 Task: select a rule when a card is selectd in the board by anyone .
Action: Mouse moved to (973, 241)
Screenshot: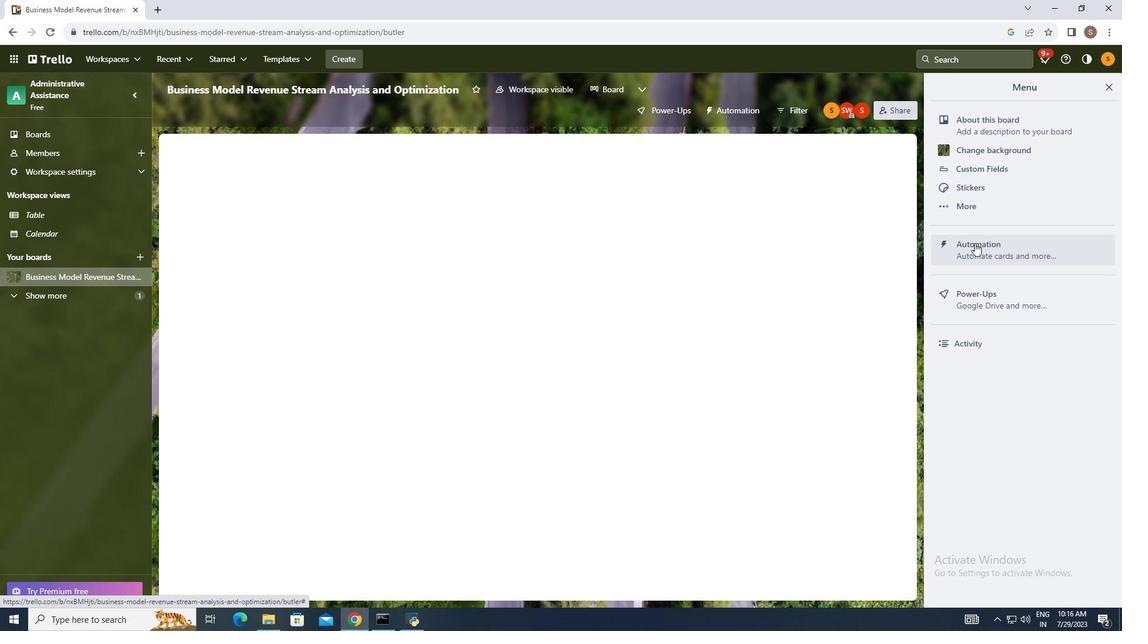 
Action: Mouse pressed left at (973, 241)
Screenshot: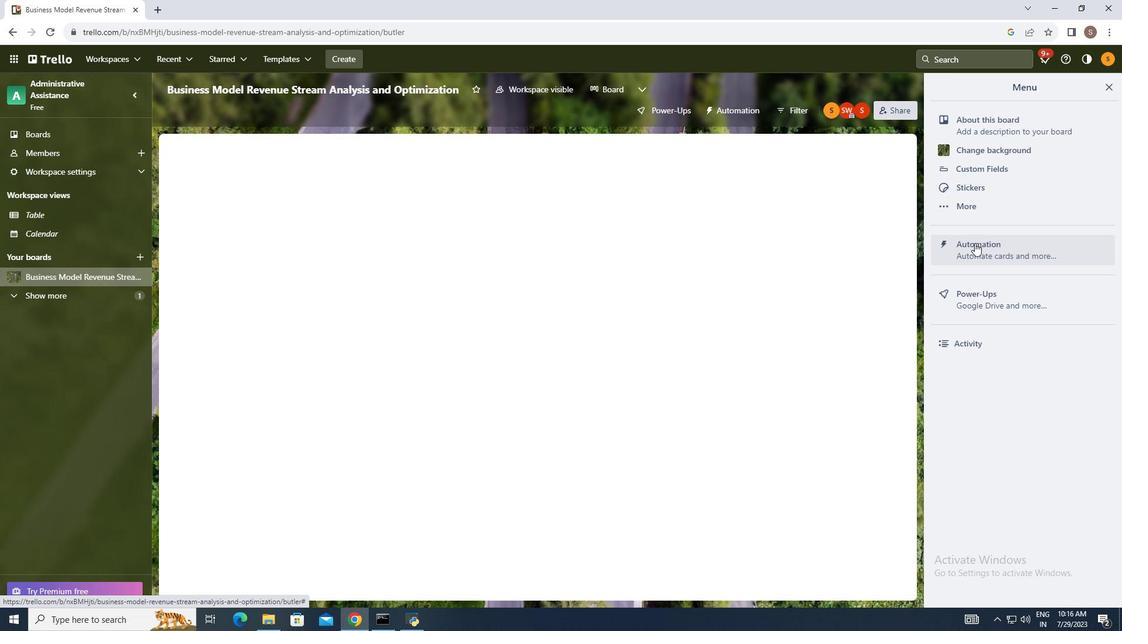 
Action: Mouse moved to (184, 212)
Screenshot: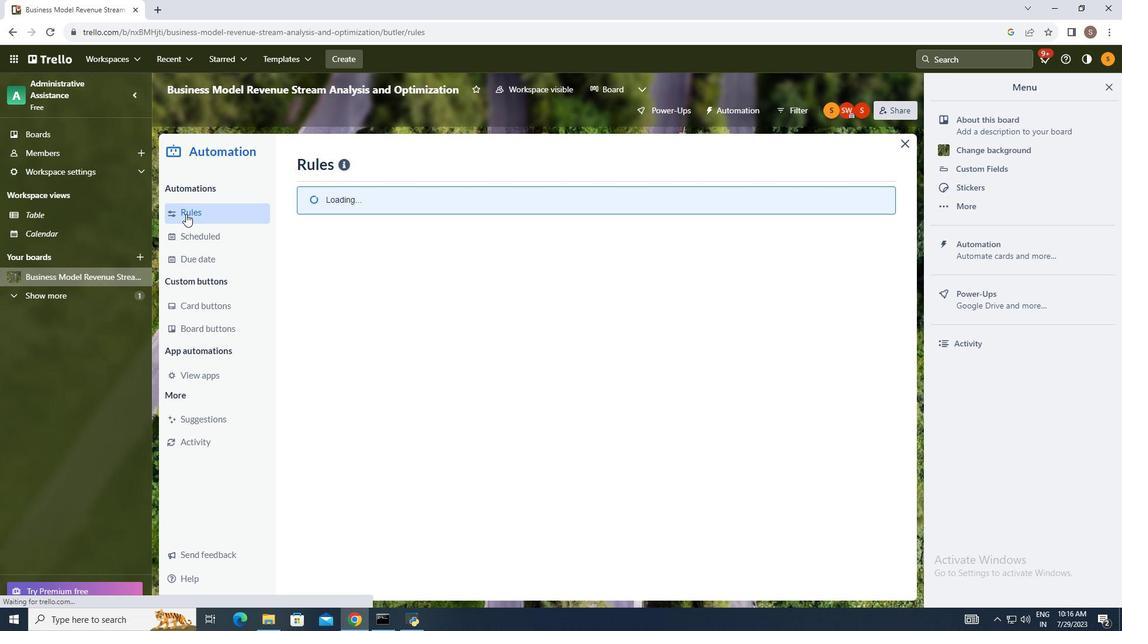 
Action: Mouse pressed left at (184, 212)
Screenshot: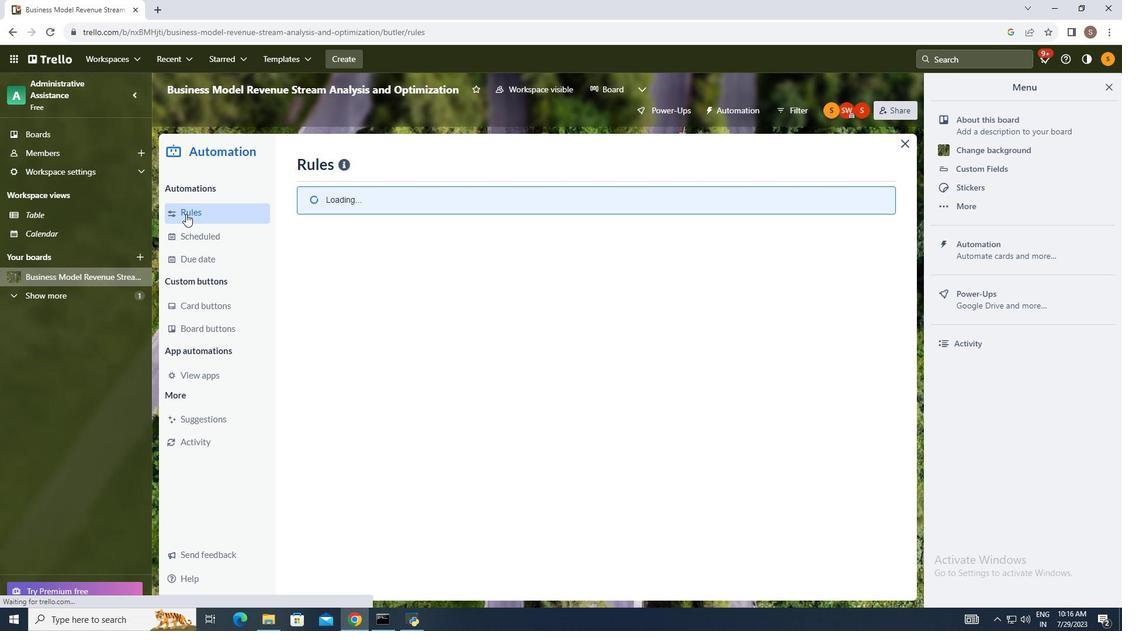 
Action: Mouse moved to (795, 164)
Screenshot: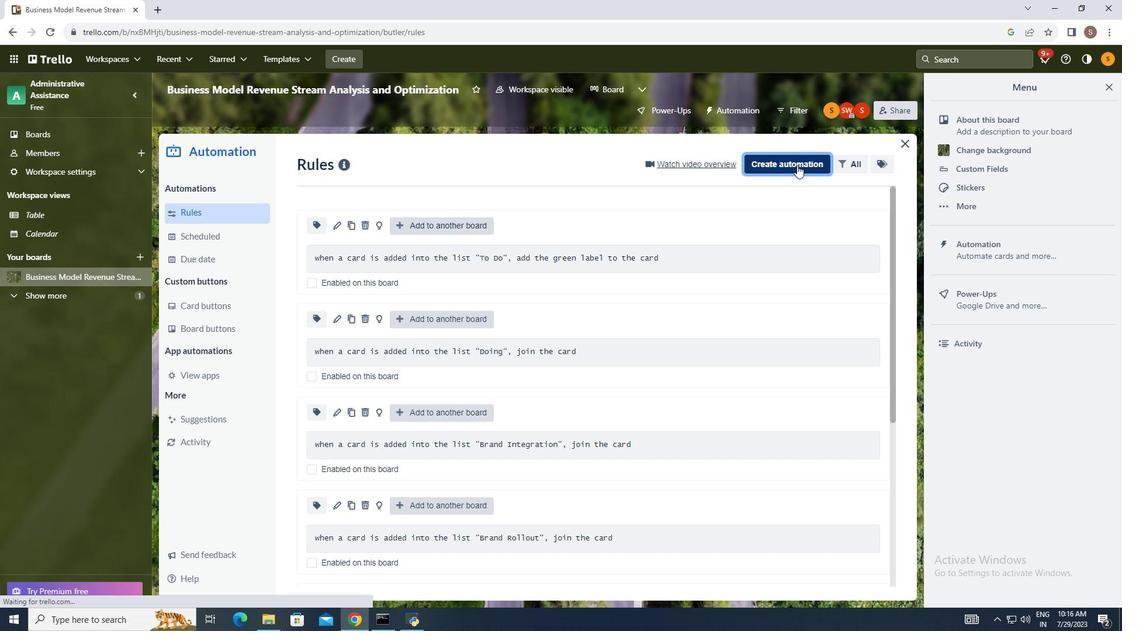 
Action: Mouse pressed left at (795, 164)
Screenshot: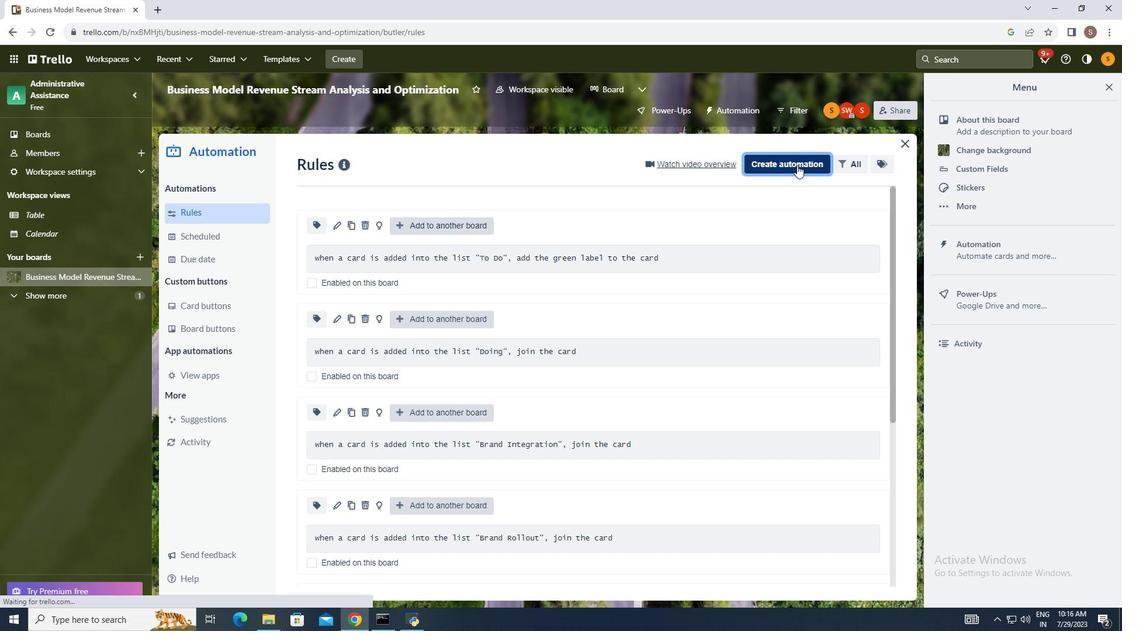 
Action: Mouse moved to (618, 277)
Screenshot: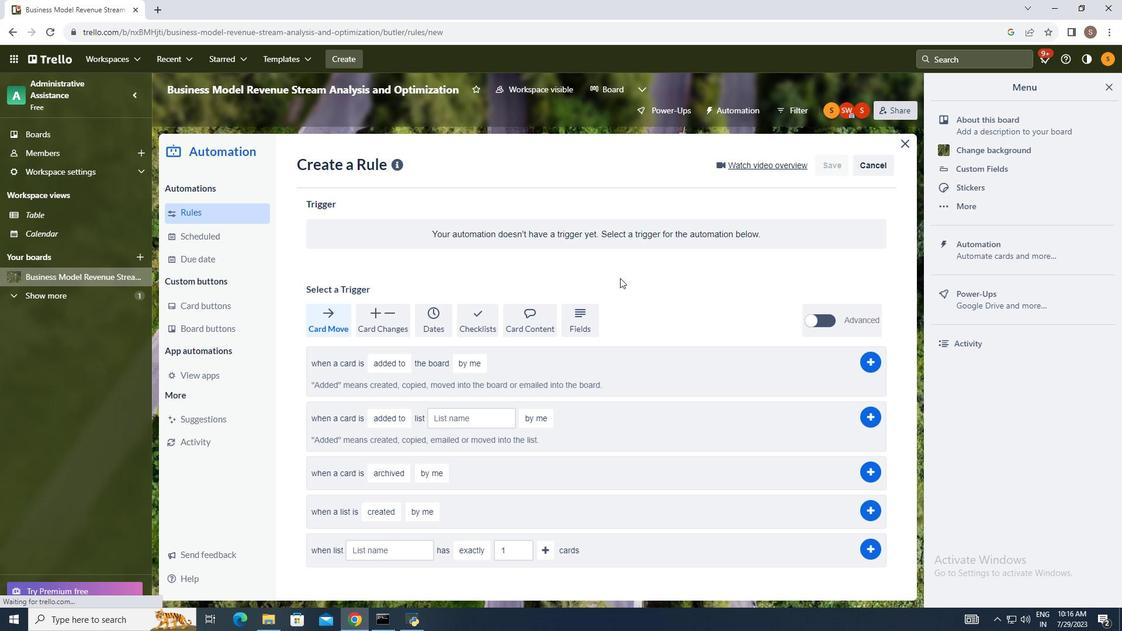 
Action: Mouse pressed left at (618, 277)
Screenshot: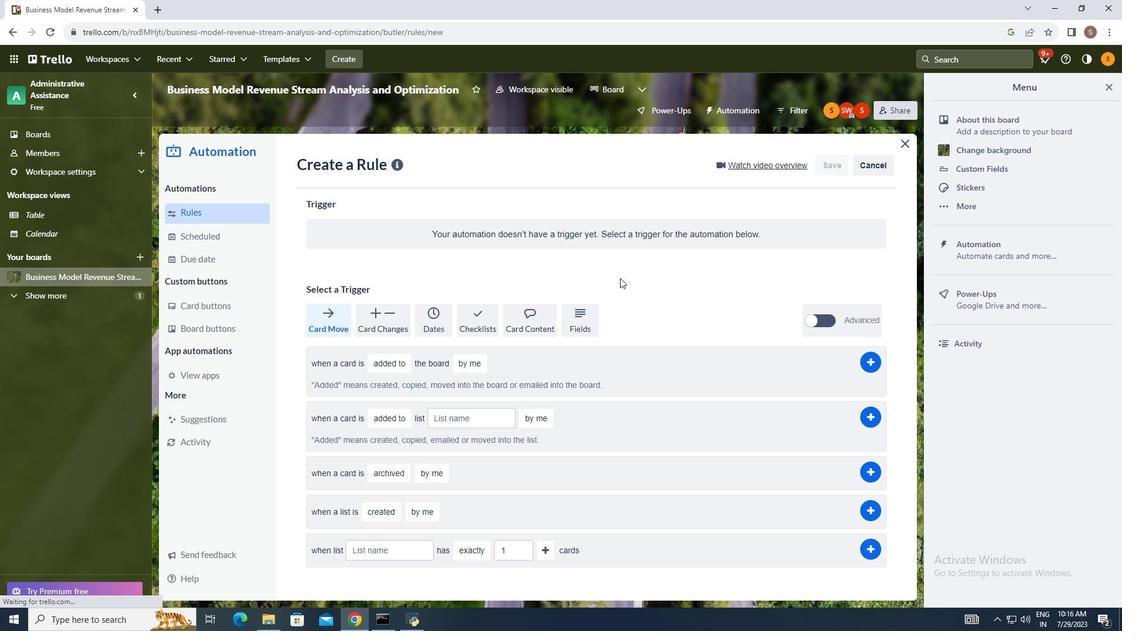 
Action: Mouse moved to (387, 364)
Screenshot: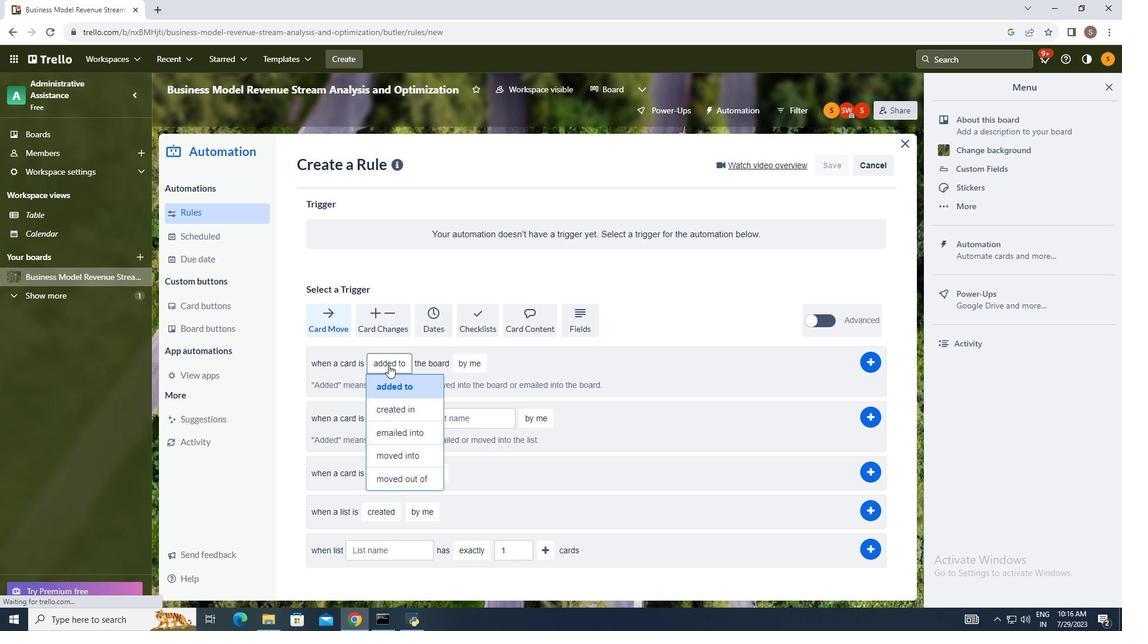 
Action: Mouse pressed left at (387, 364)
Screenshot: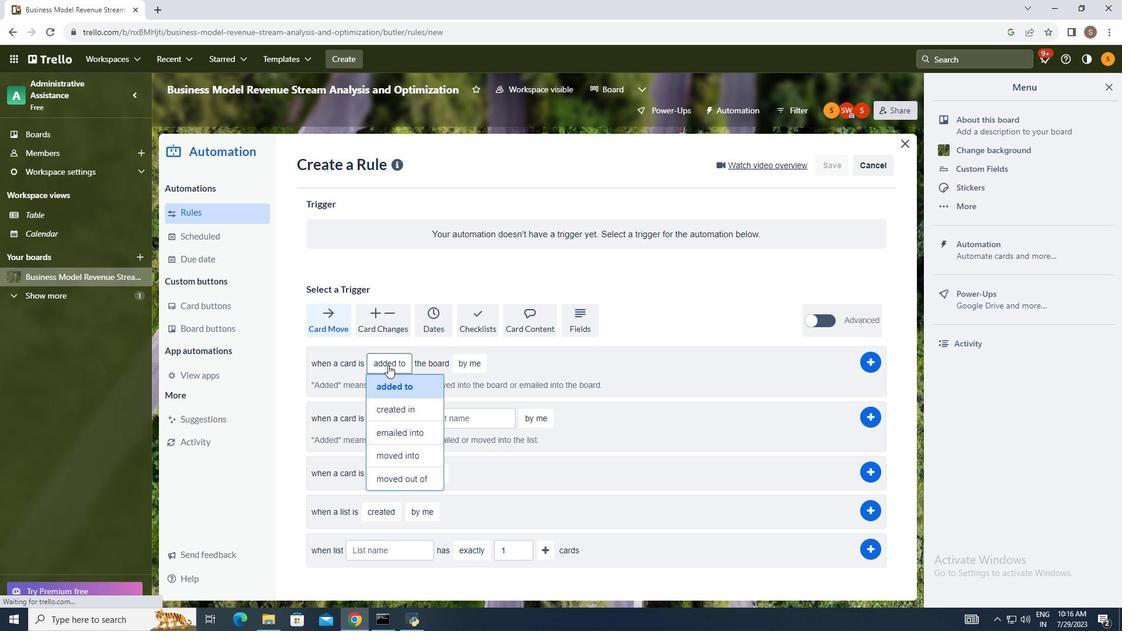 
Action: Mouse moved to (395, 412)
Screenshot: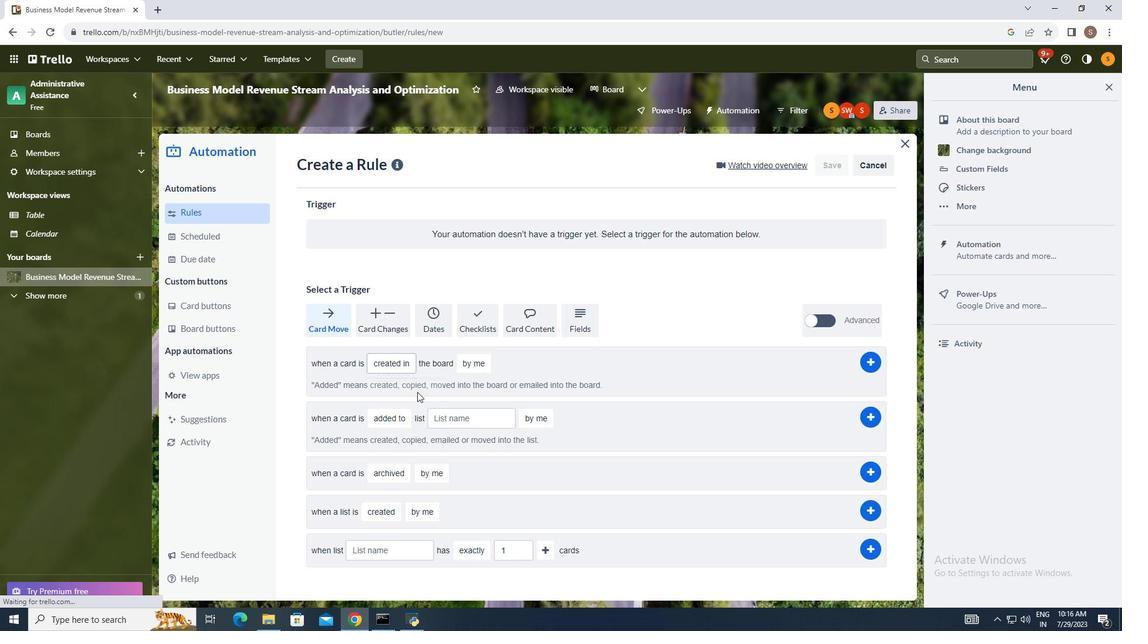 
Action: Mouse pressed left at (395, 412)
Screenshot: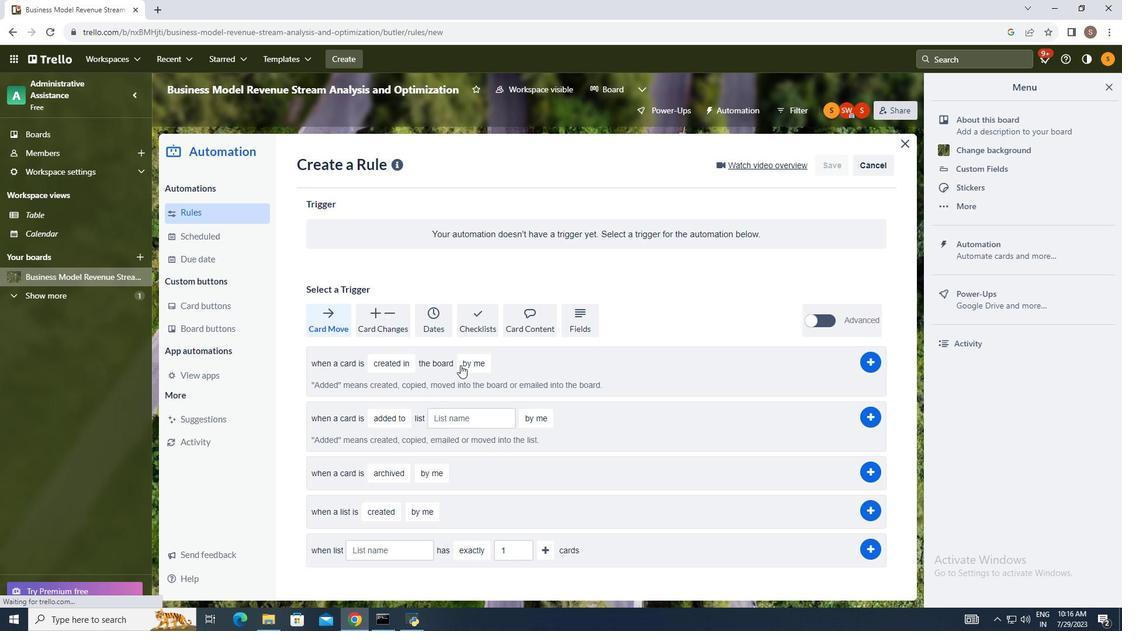 
Action: Mouse moved to (479, 359)
Screenshot: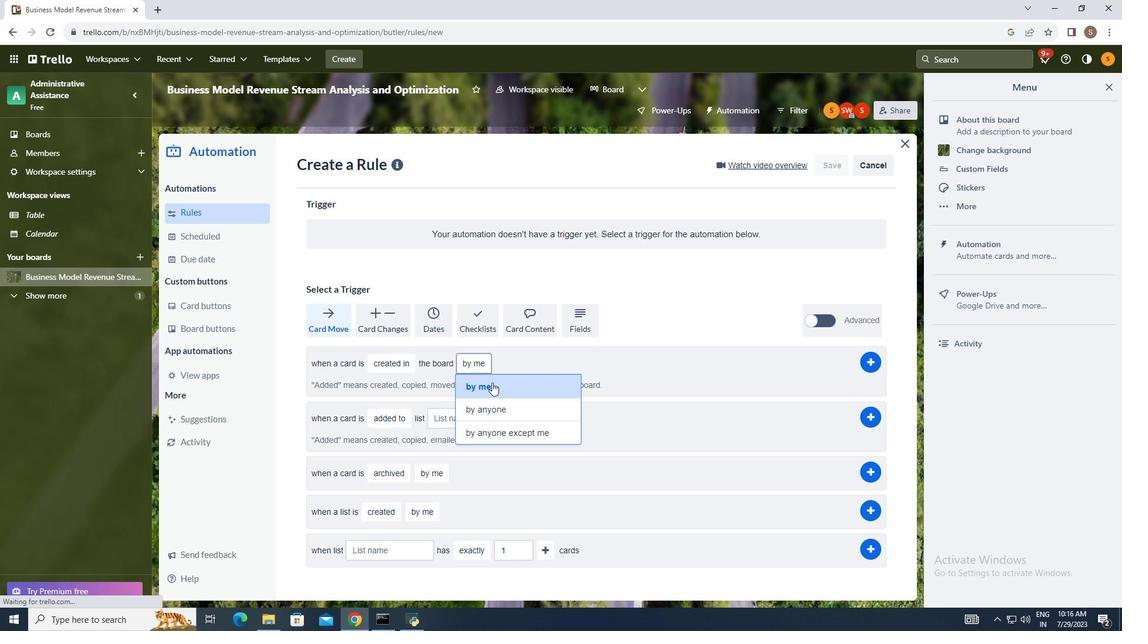 
Action: Mouse pressed left at (479, 359)
Screenshot: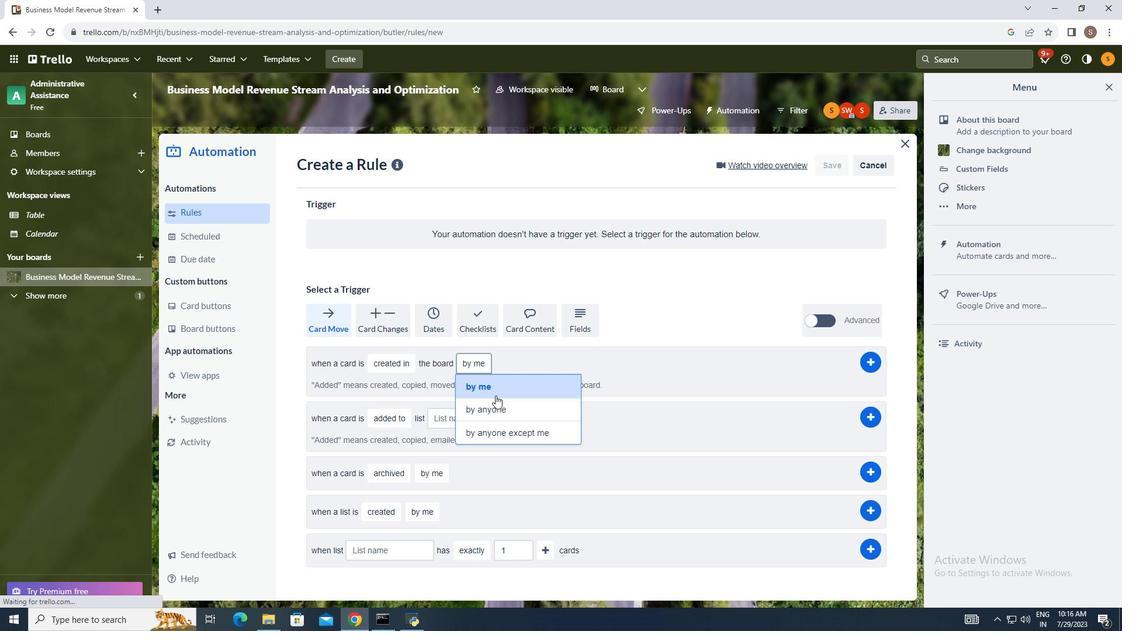 
Action: Mouse moved to (496, 407)
Screenshot: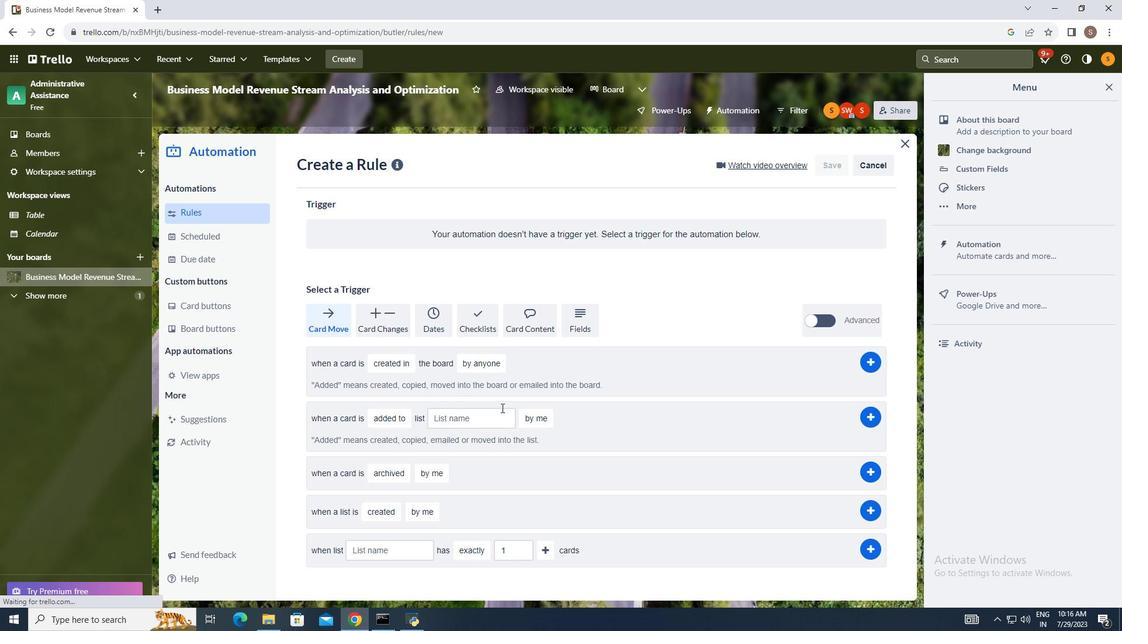 
Action: Mouse pressed left at (496, 407)
Screenshot: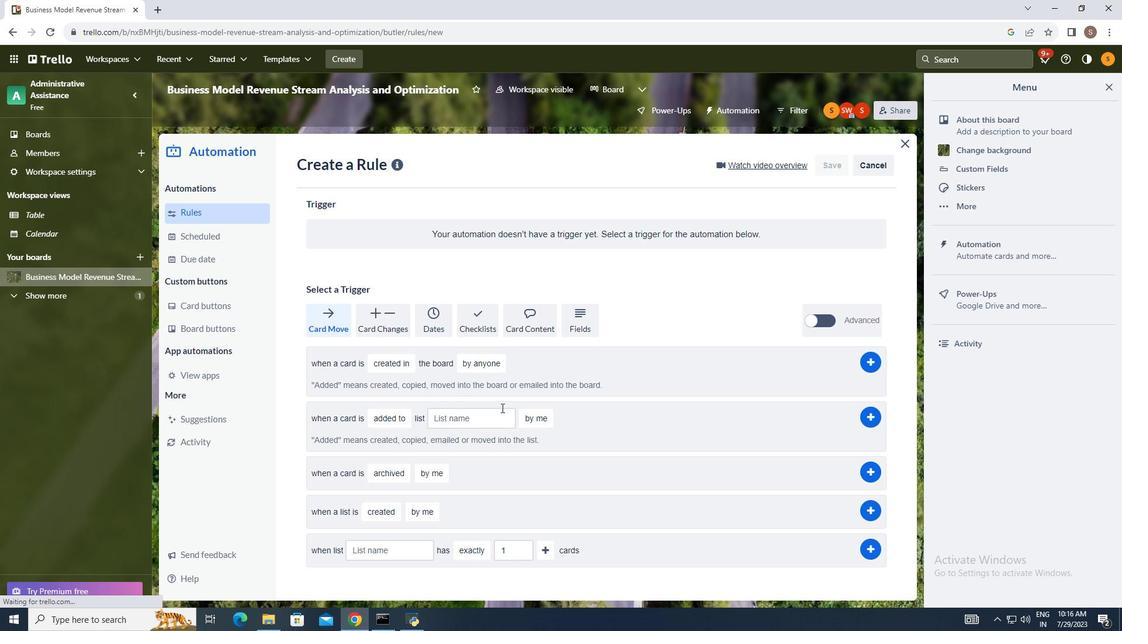 
Action: Mouse moved to (677, 322)
Screenshot: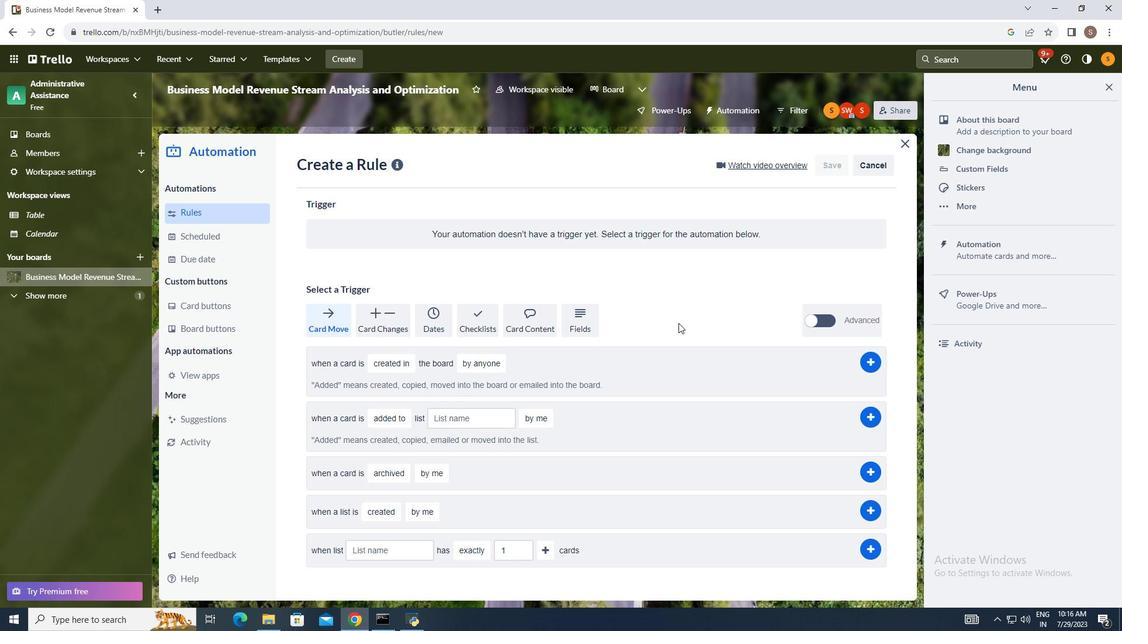 
